 Task: Create in the project TransformWorks and in the Backlog issue 'Implement a feature for users to track and manage their expenses on a budget' a child issue 'Code optimization for low-latency image recognition', and assign it to team member softage.2@softage.net.
Action: Mouse moved to (737, 565)
Screenshot: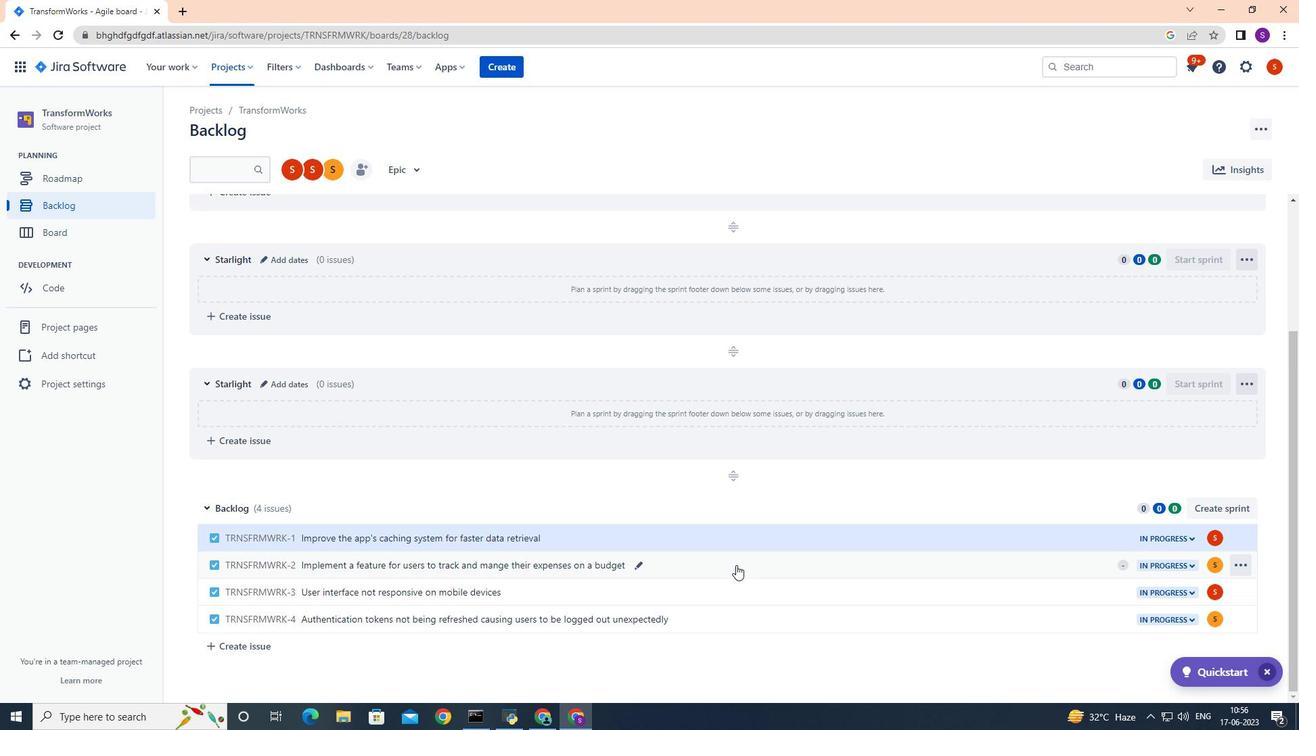 
Action: Mouse pressed left at (737, 565)
Screenshot: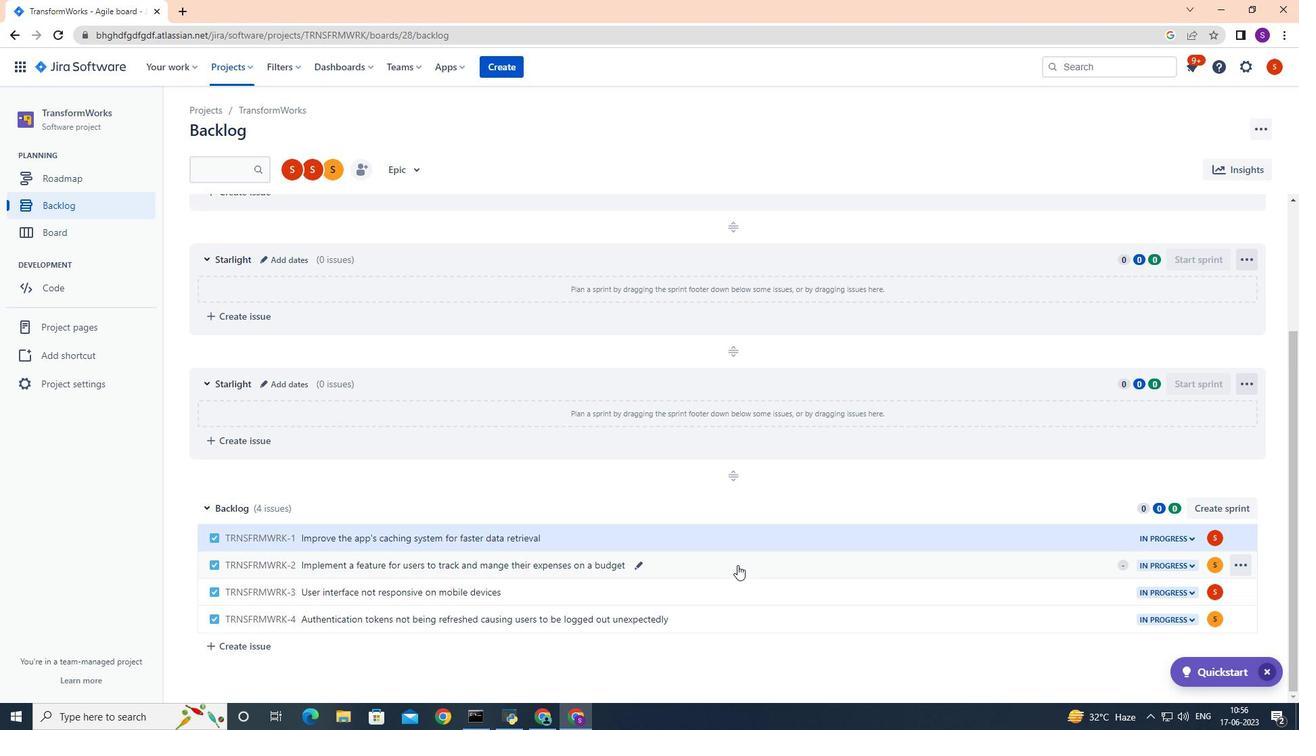 
Action: Mouse moved to (1058, 309)
Screenshot: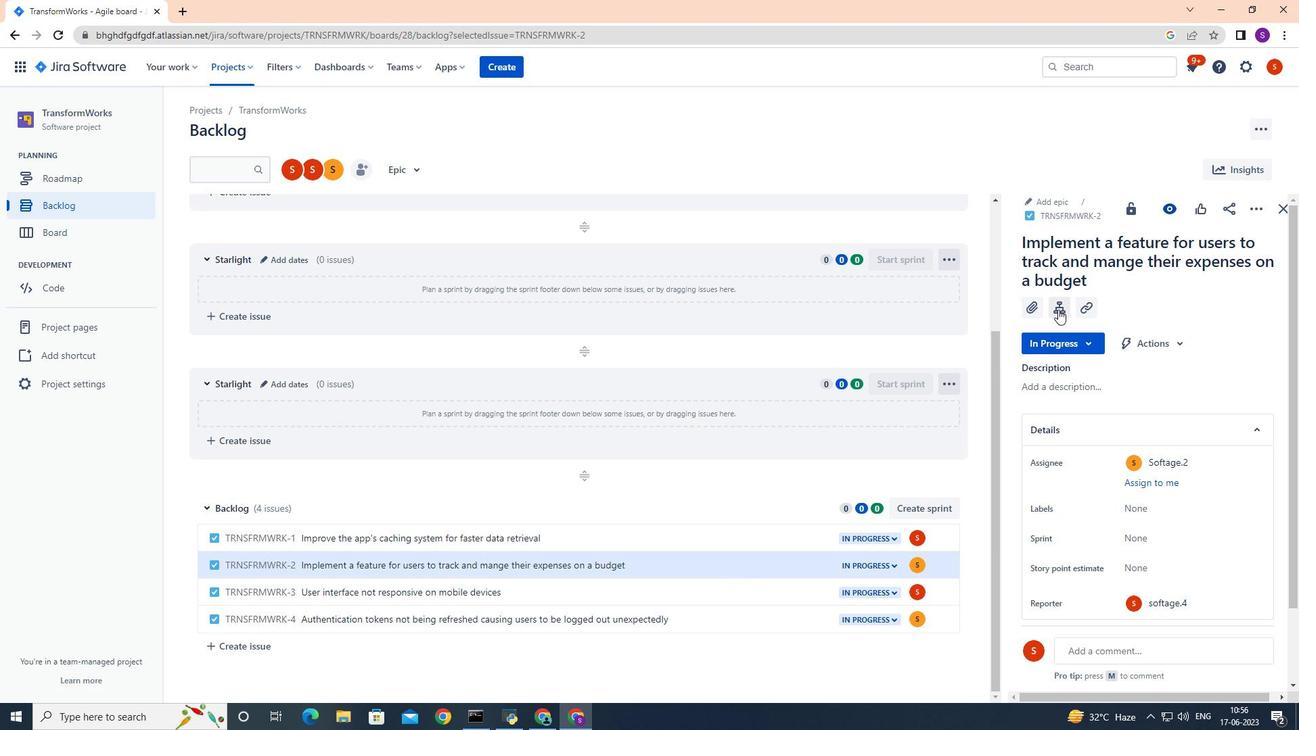 
Action: Mouse pressed left at (1058, 309)
Screenshot: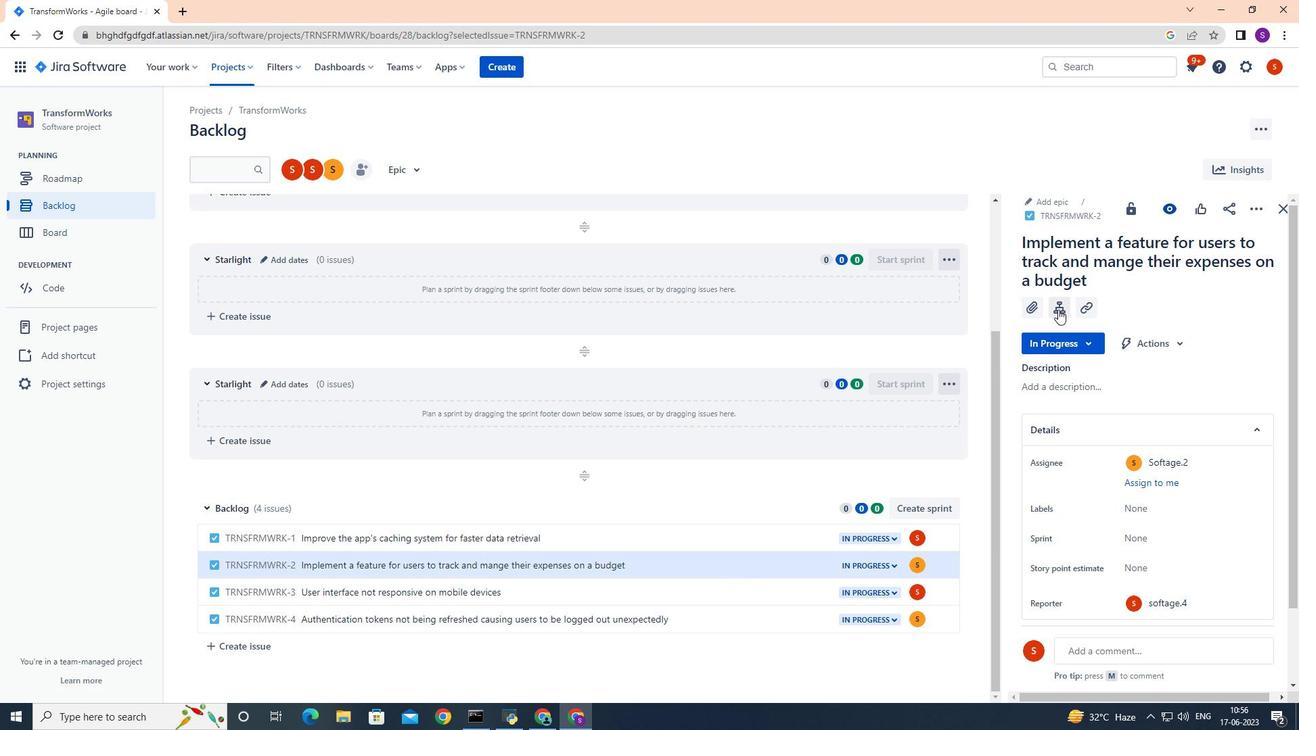 
Action: Mouse moved to (1040, 450)
Screenshot: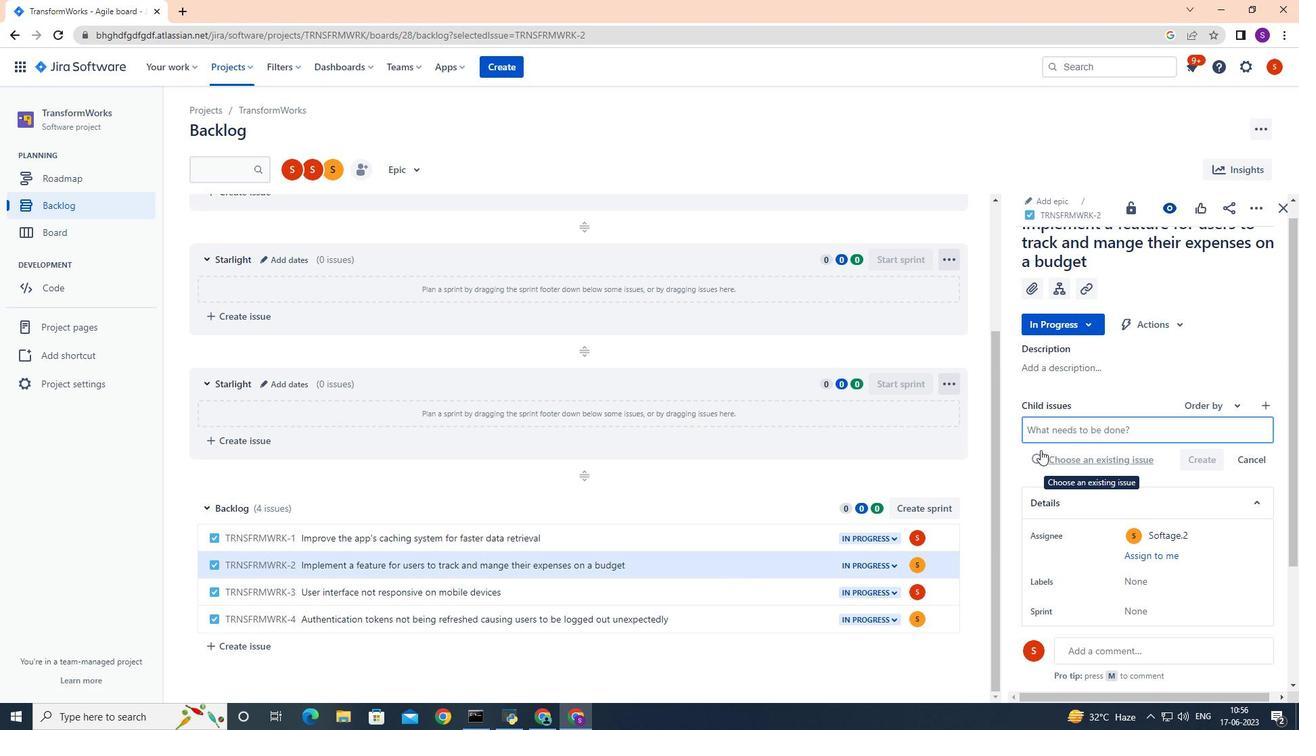
Action: Key pressed <Key.shift>Code<Key.space>optimization<Key.space>for<Key.space>low-latency<Key.space>image<Key.space>recognition<Key.enter>
Screenshot: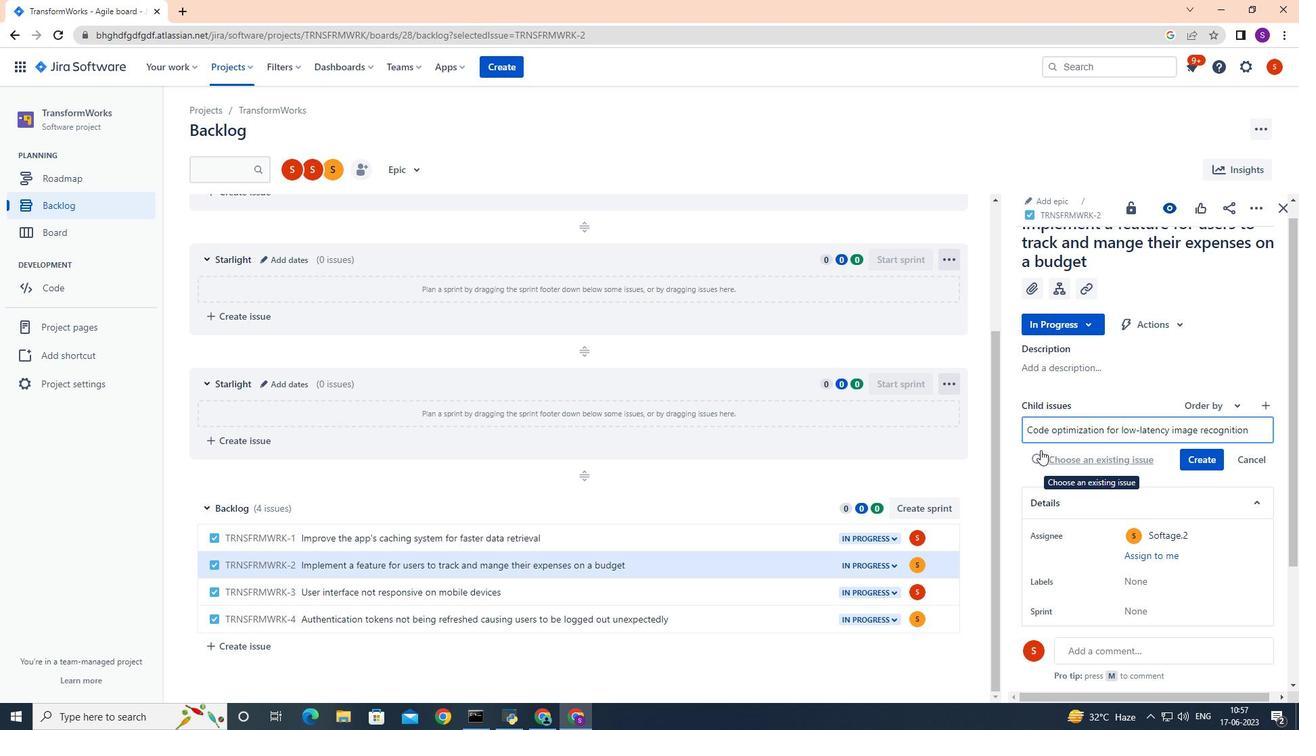 
Action: Mouse moved to (1216, 433)
Screenshot: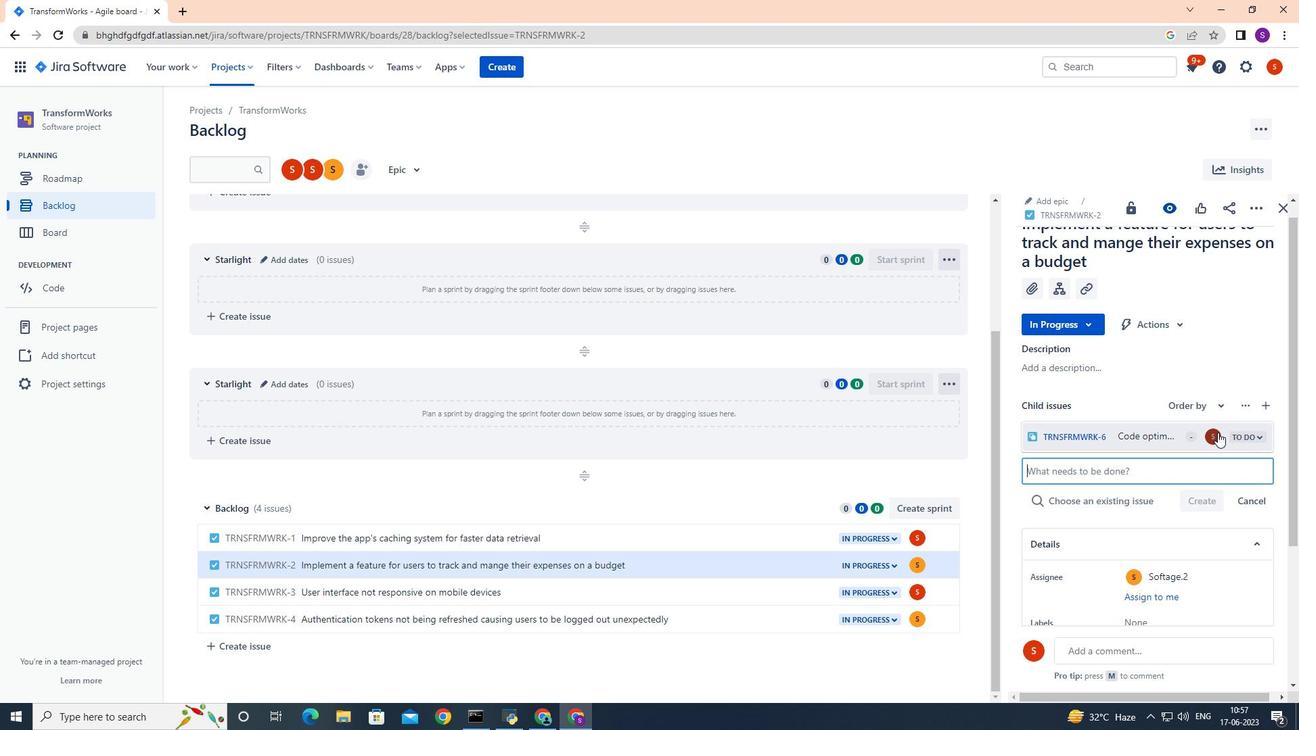 
Action: Mouse pressed left at (1216, 433)
Screenshot: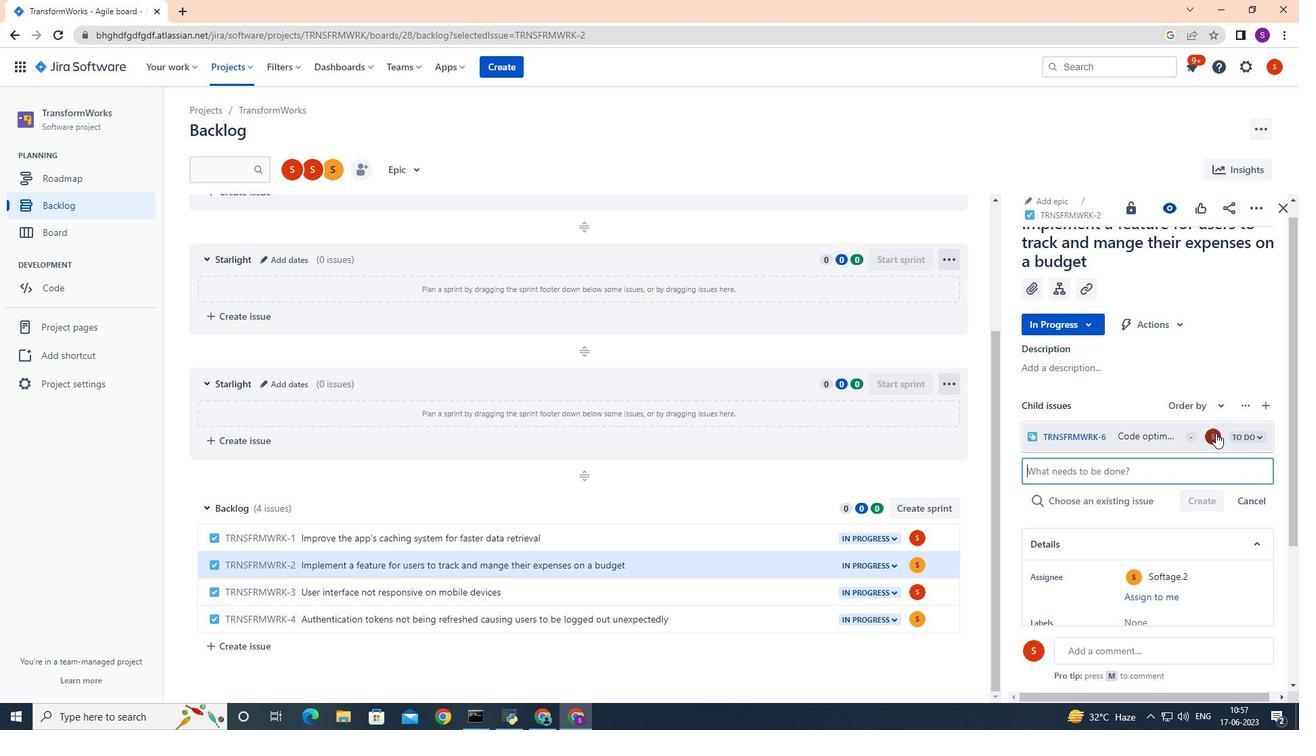 
Action: Mouse moved to (1212, 432)
Screenshot: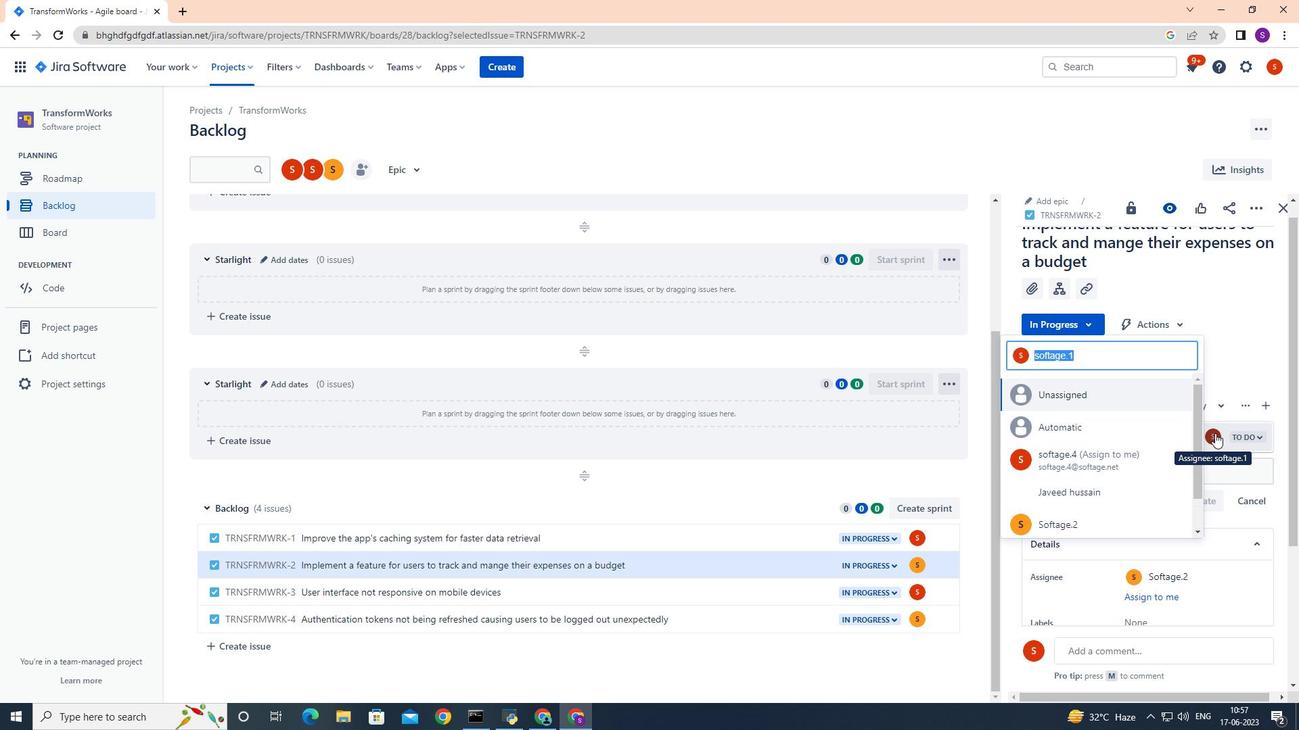 
Action: Key pressed softage.2
Screenshot: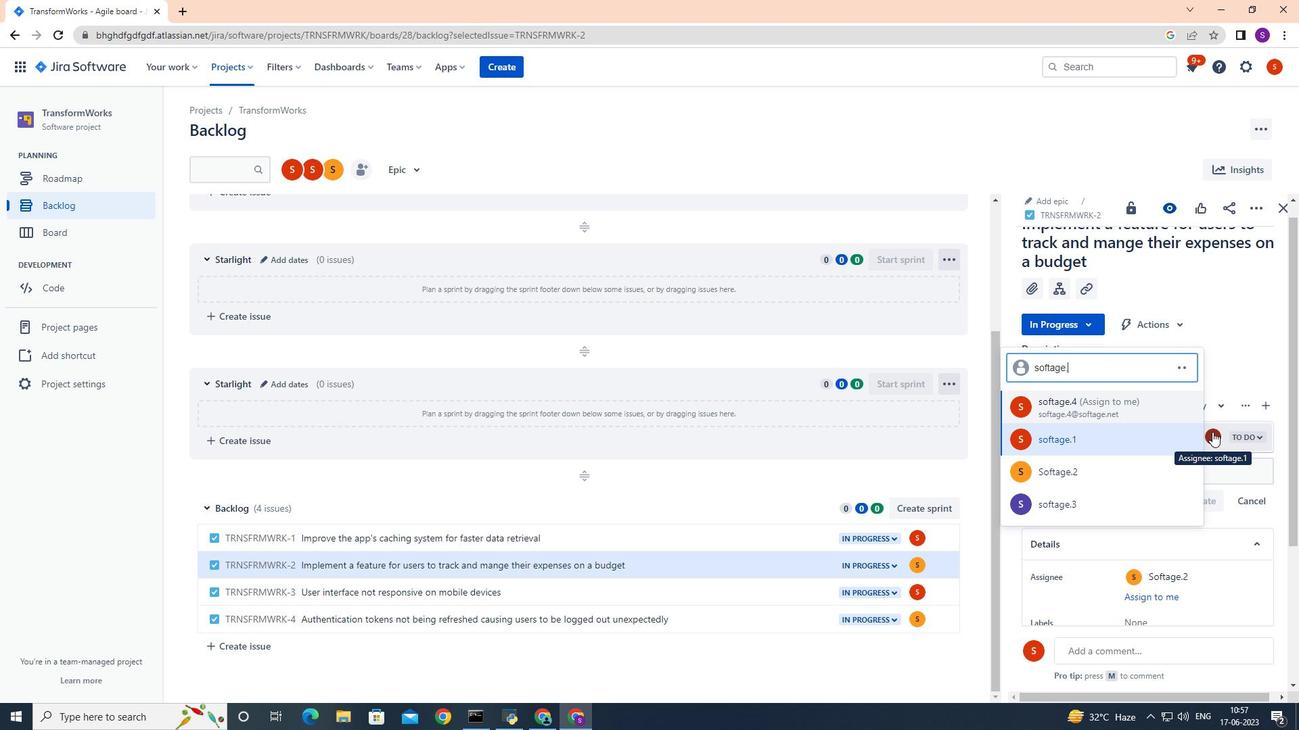 
Action: Mouse moved to (1136, 440)
Screenshot: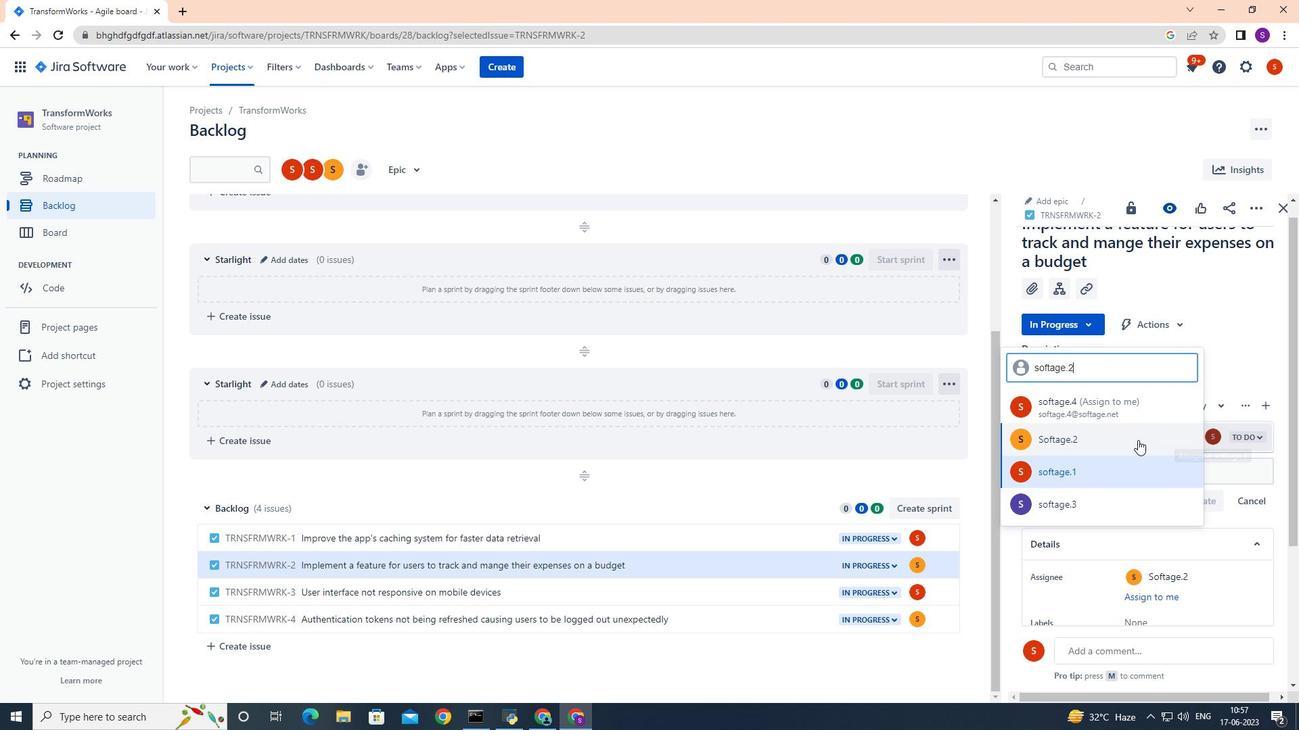 
Action: Mouse pressed left at (1136, 440)
Screenshot: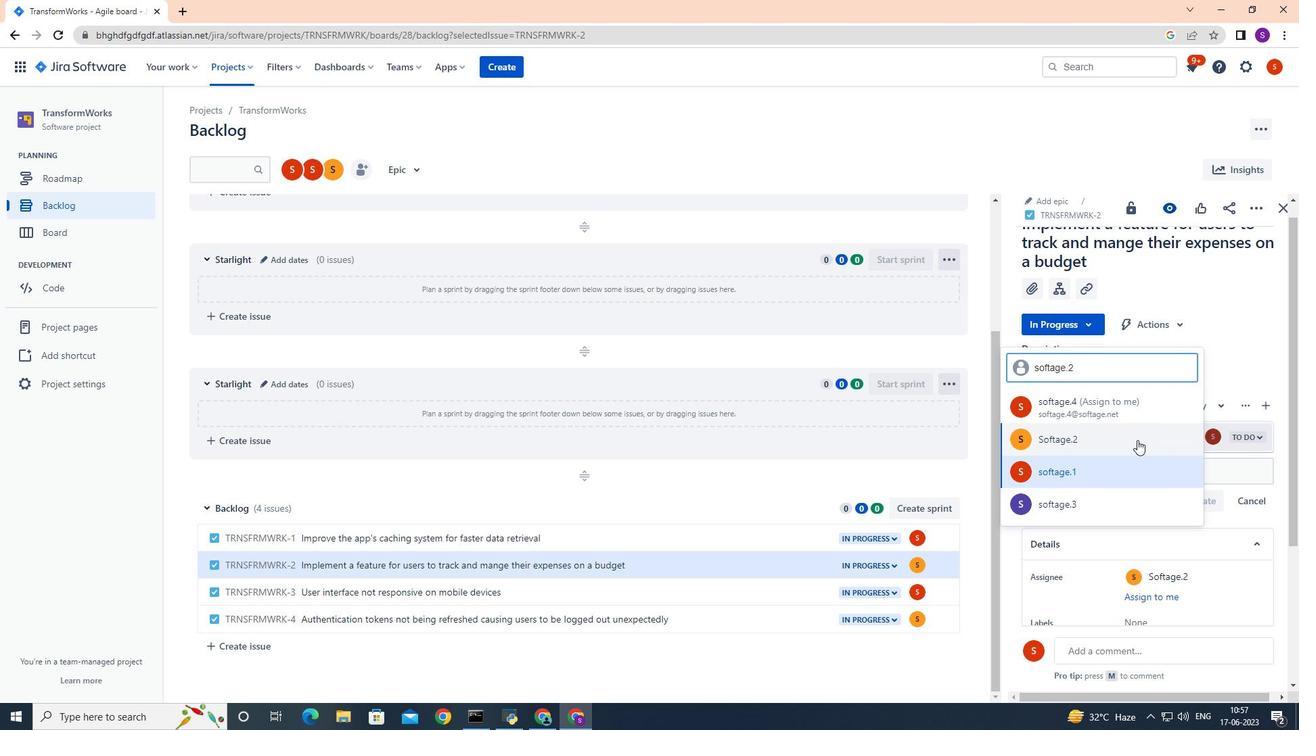 
Action: Mouse moved to (1137, 440)
Screenshot: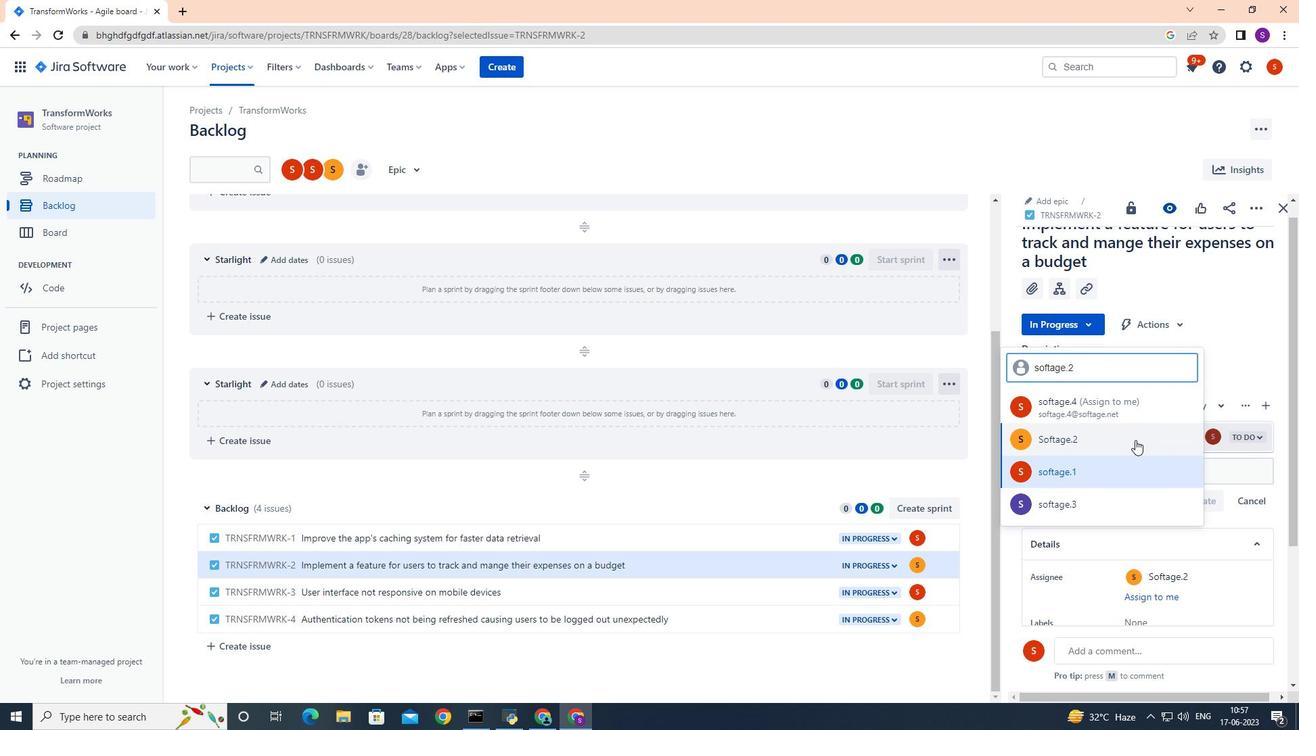 
